 Task: Schedule a budget planning session.
Action: Mouse moved to (94, 117)
Screenshot: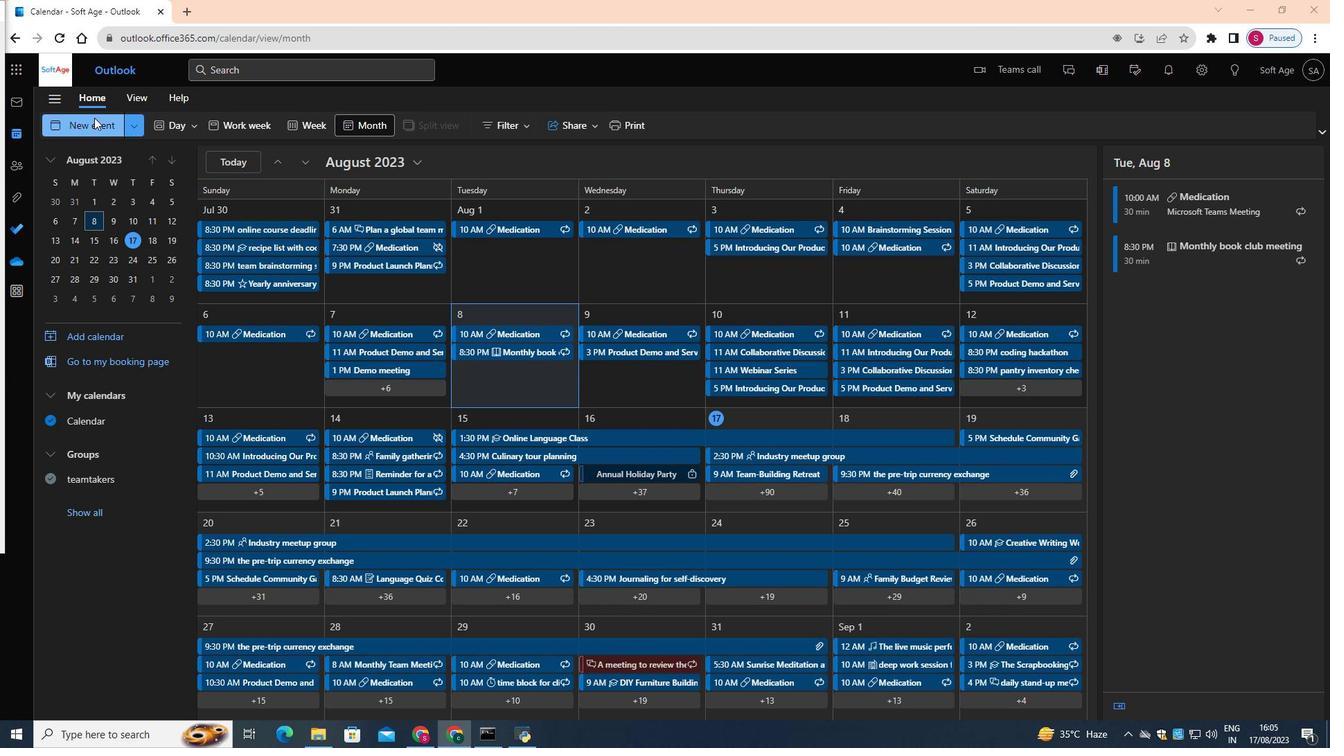 
Action: Mouse pressed left at (94, 117)
Screenshot: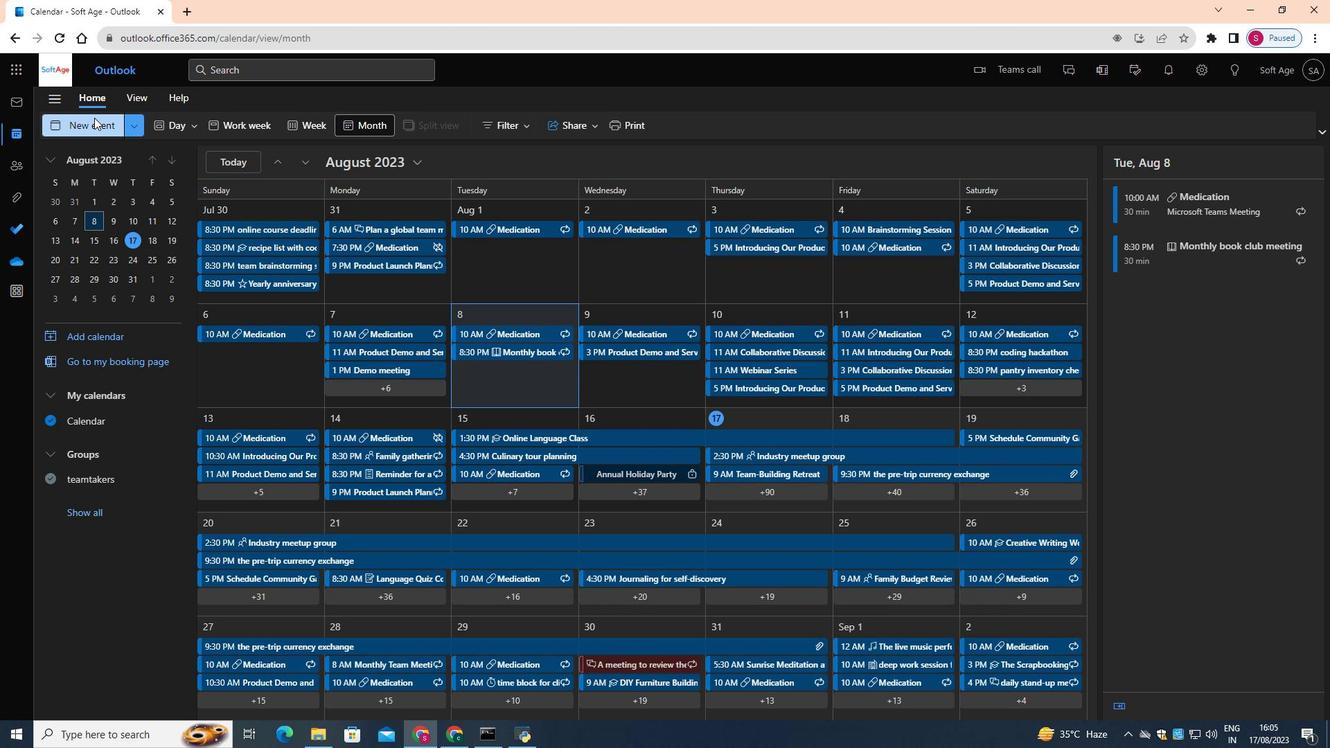 
Action: Mouse moved to (431, 216)
Screenshot: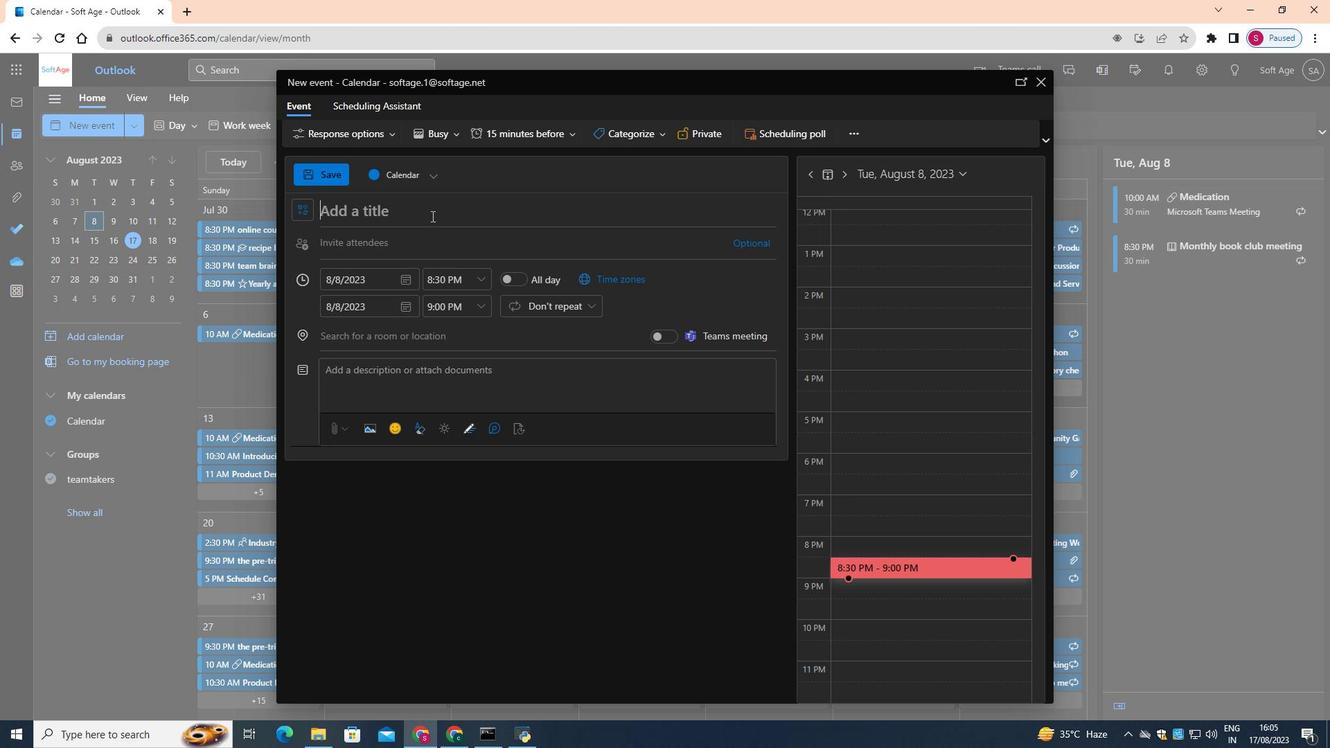 
Action: Mouse pressed left at (431, 216)
Screenshot: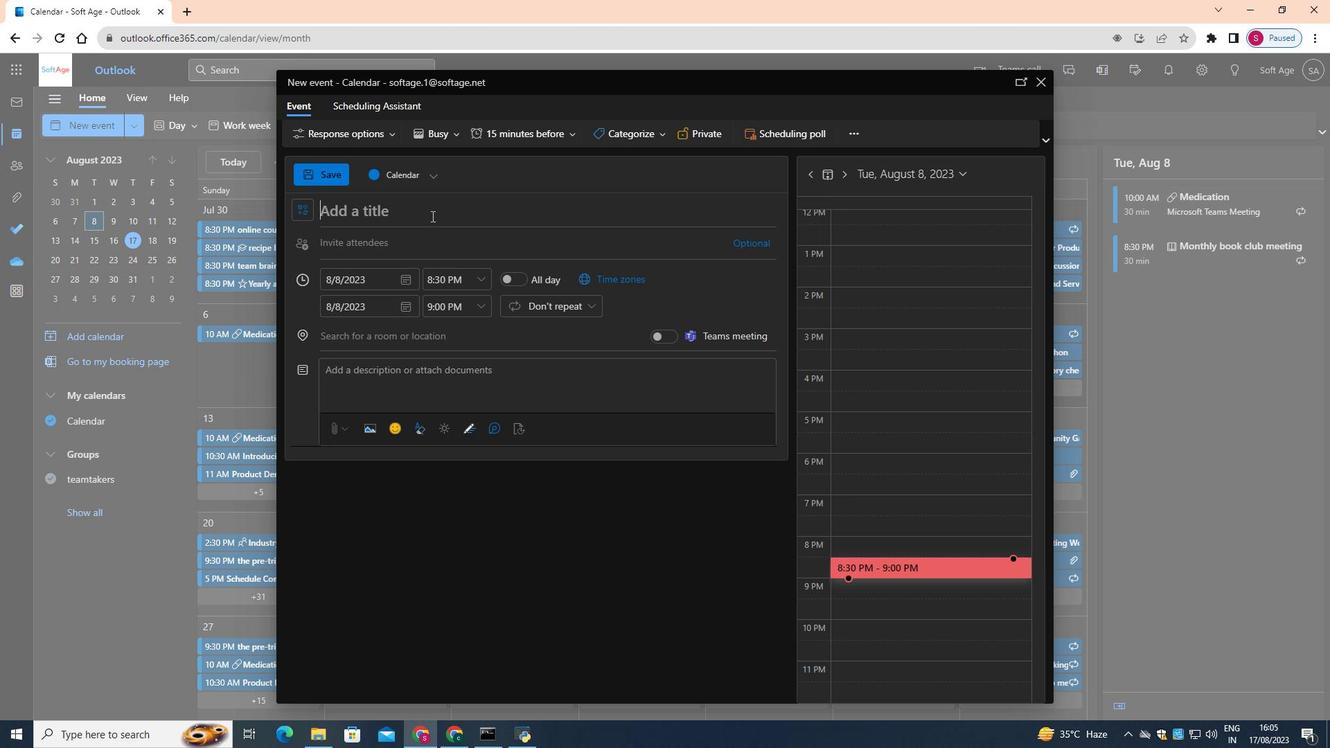 
Action: Key pressed <Key.shift>Budget<Key.space><Key.shift>Planning<Key.space><Key.shift>Session
Screenshot: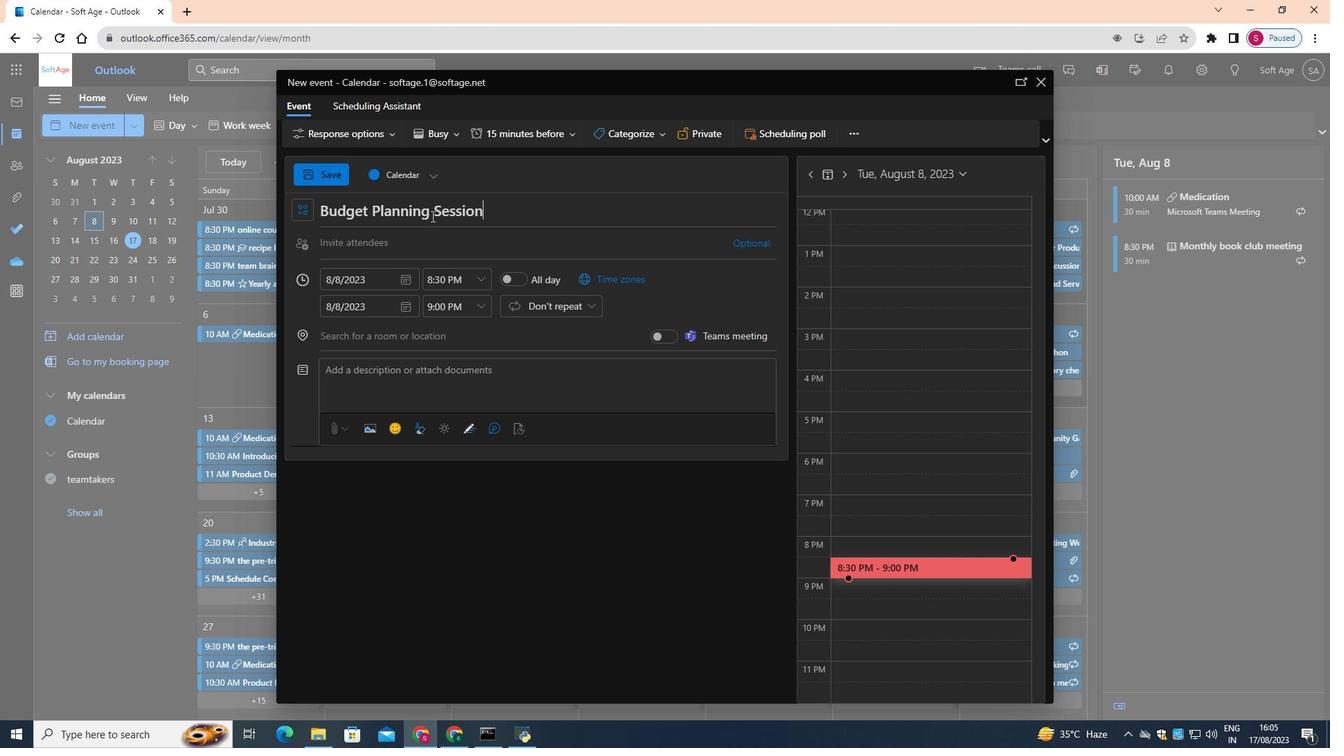 
Action: Mouse moved to (403, 282)
Screenshot: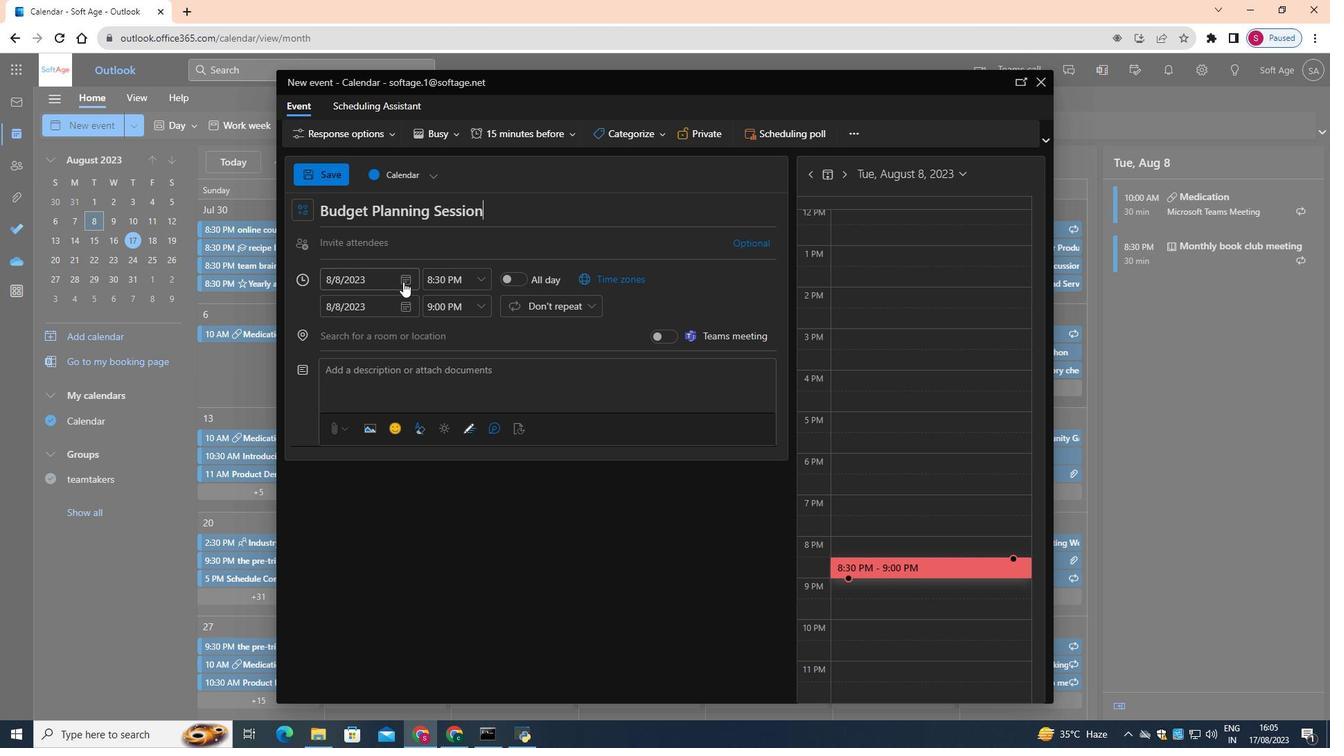 
Action: Mouse pressed left at (403, 282)
Screenshot: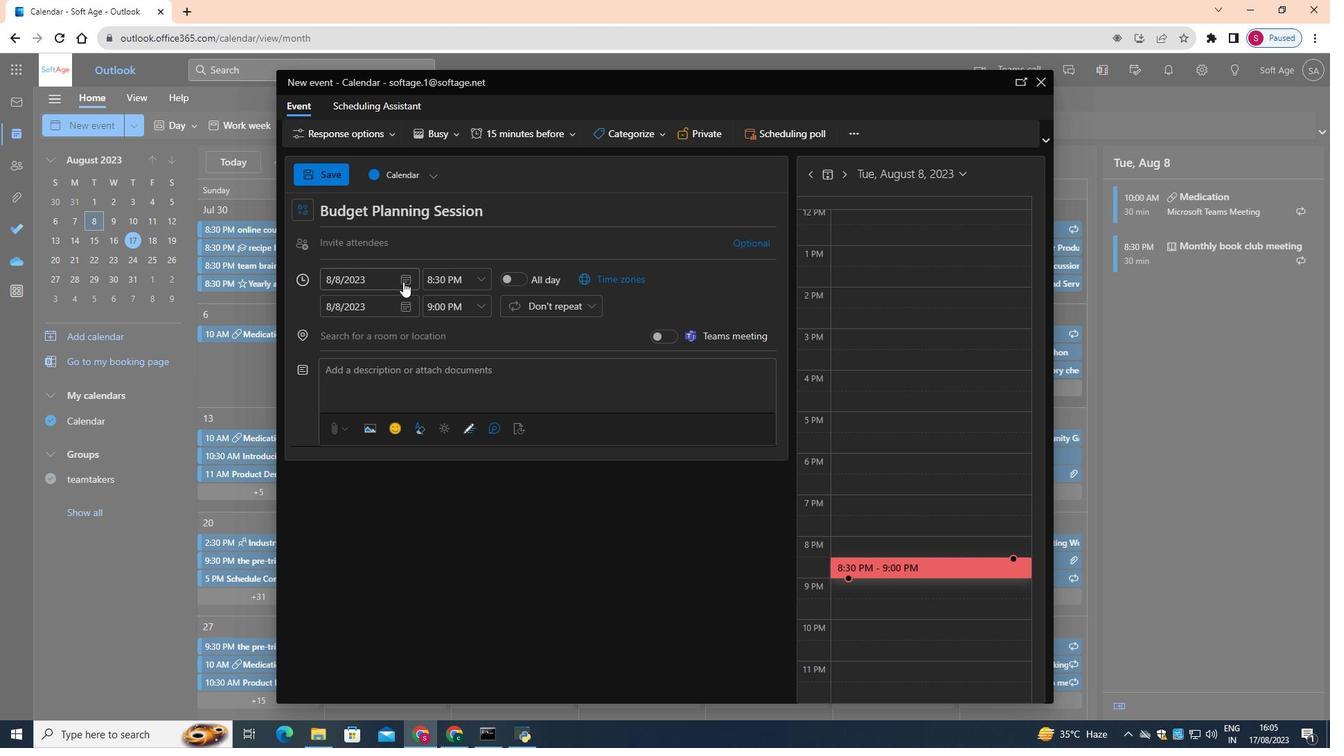 
Action: Mouse moved to (394, 406)
Screenshot: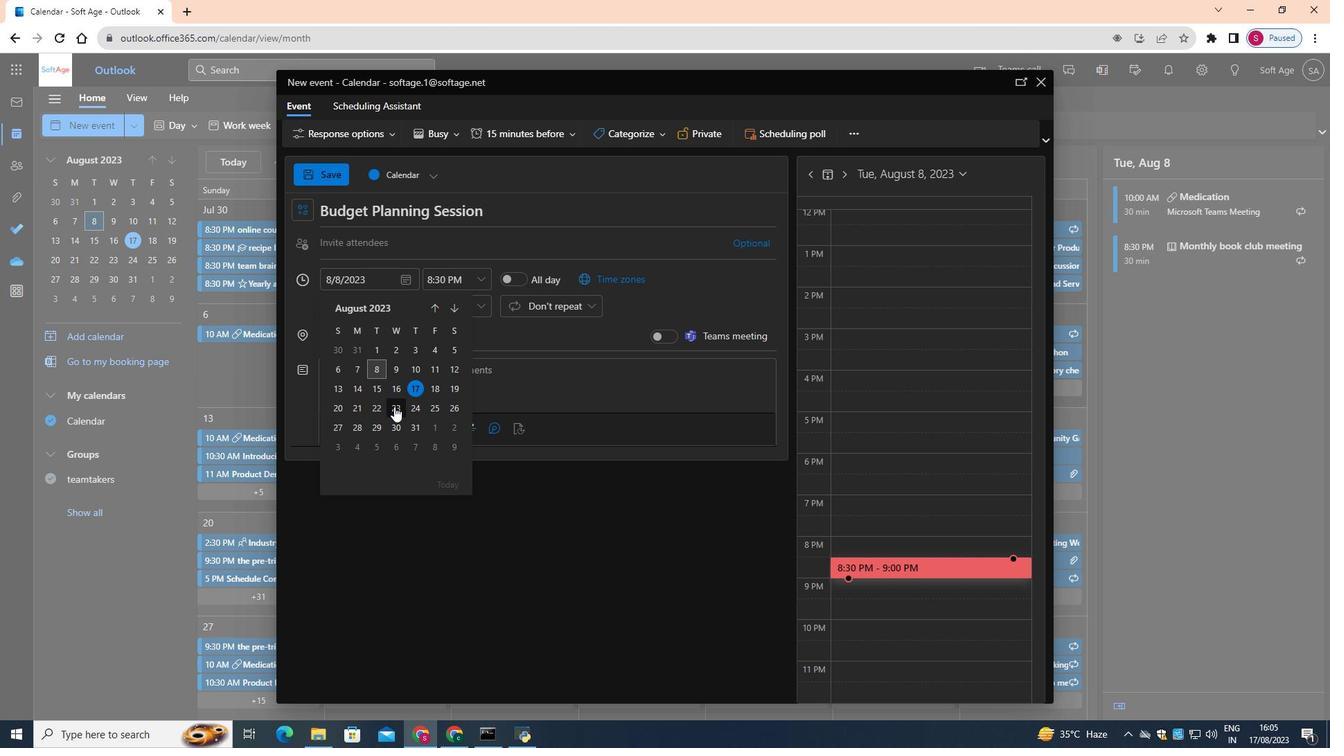 
Action: Mouse pressed left at (394, 406)
Screenshot: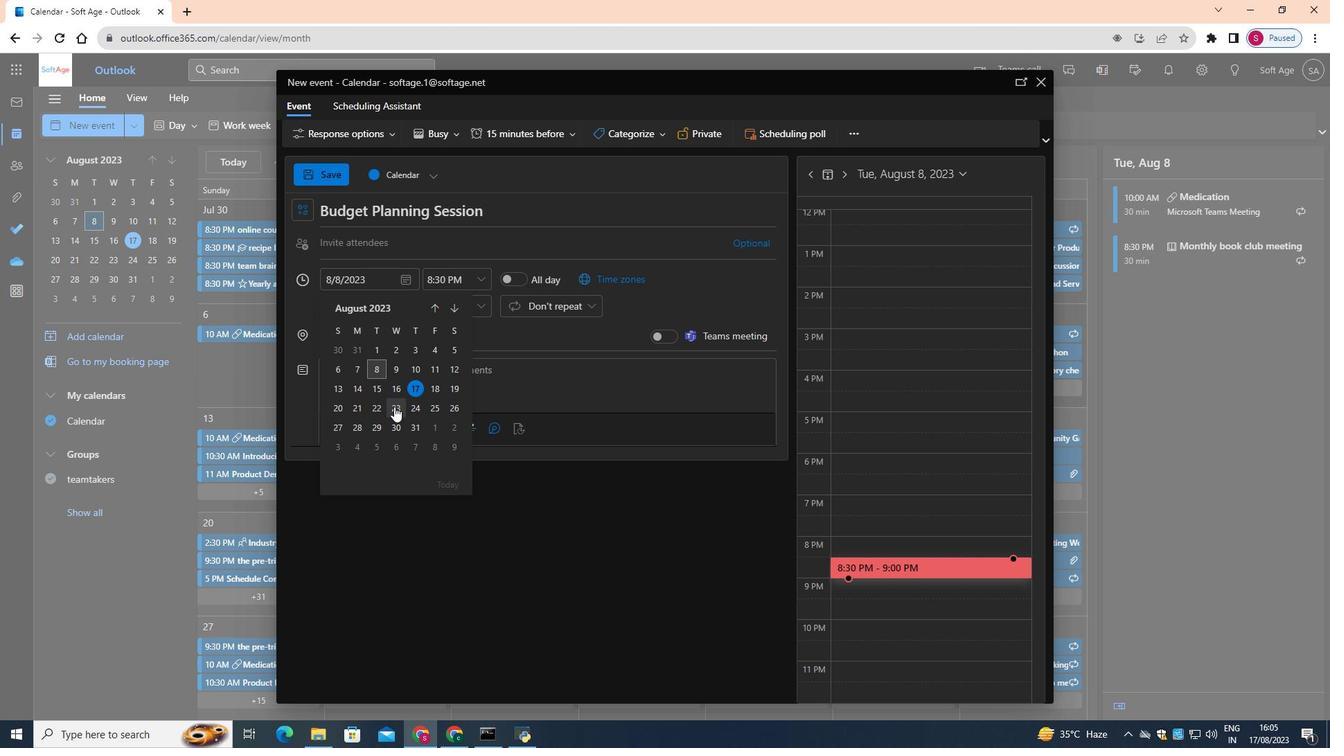 
Action: Mouse moved to (480, 281)
Screenshot: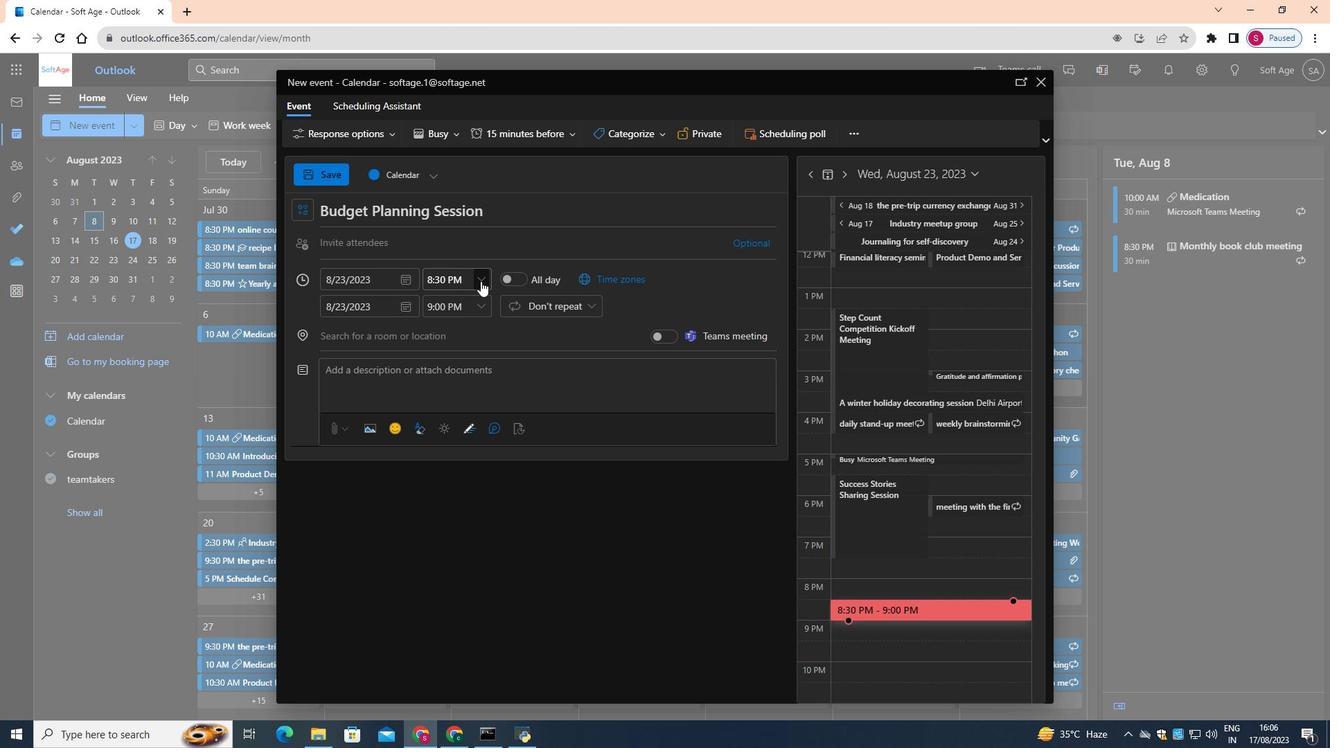 
Action: Mouse pressed left at (480, 281)
Screenshot: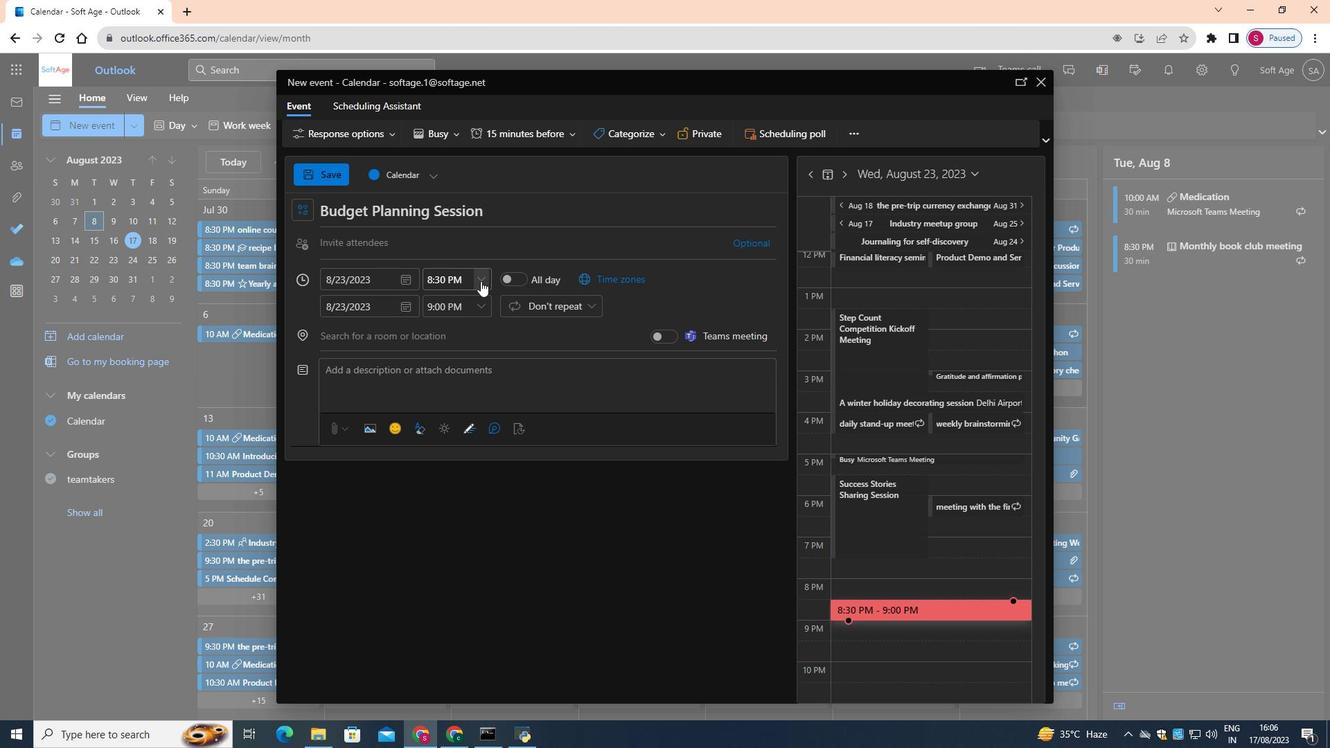 
Action: Mouse moved to (456, 341)
Screenshot: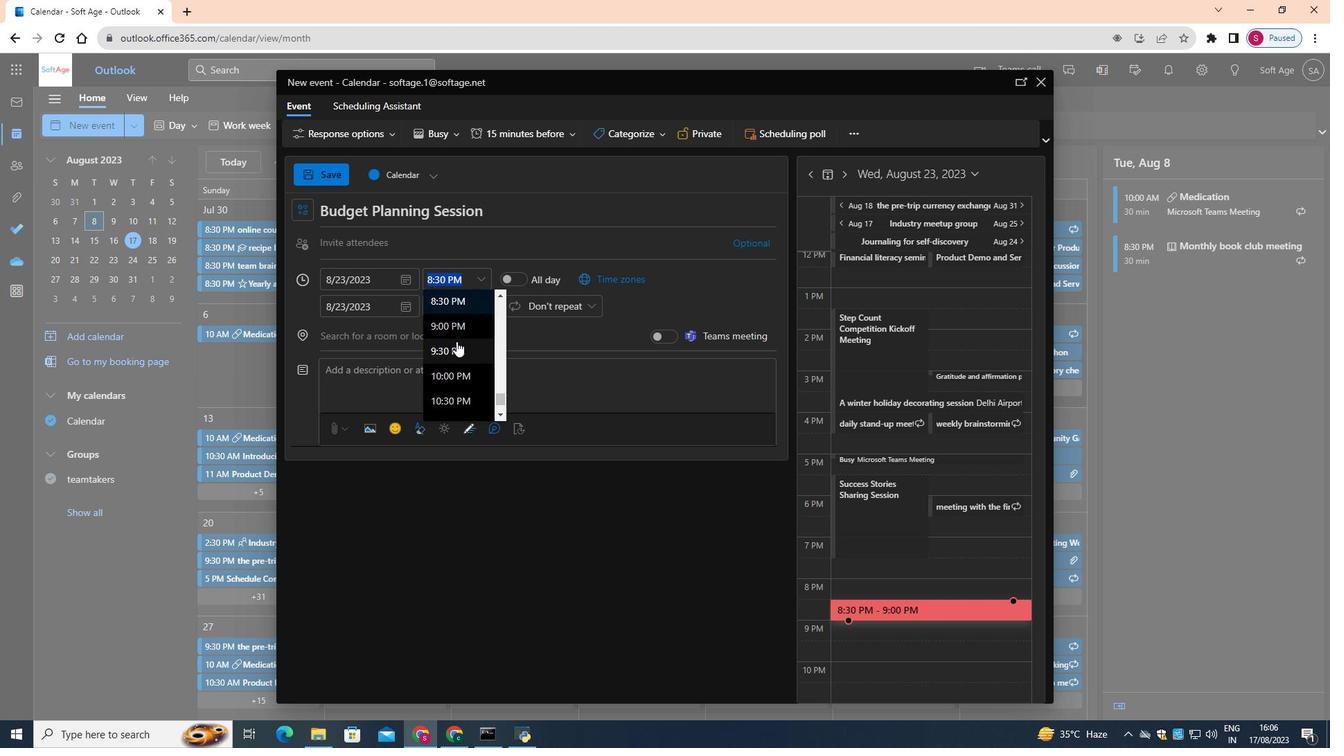 
Action: Mouse scrolled (456, 340) with delta (0, 0)
Screenshot: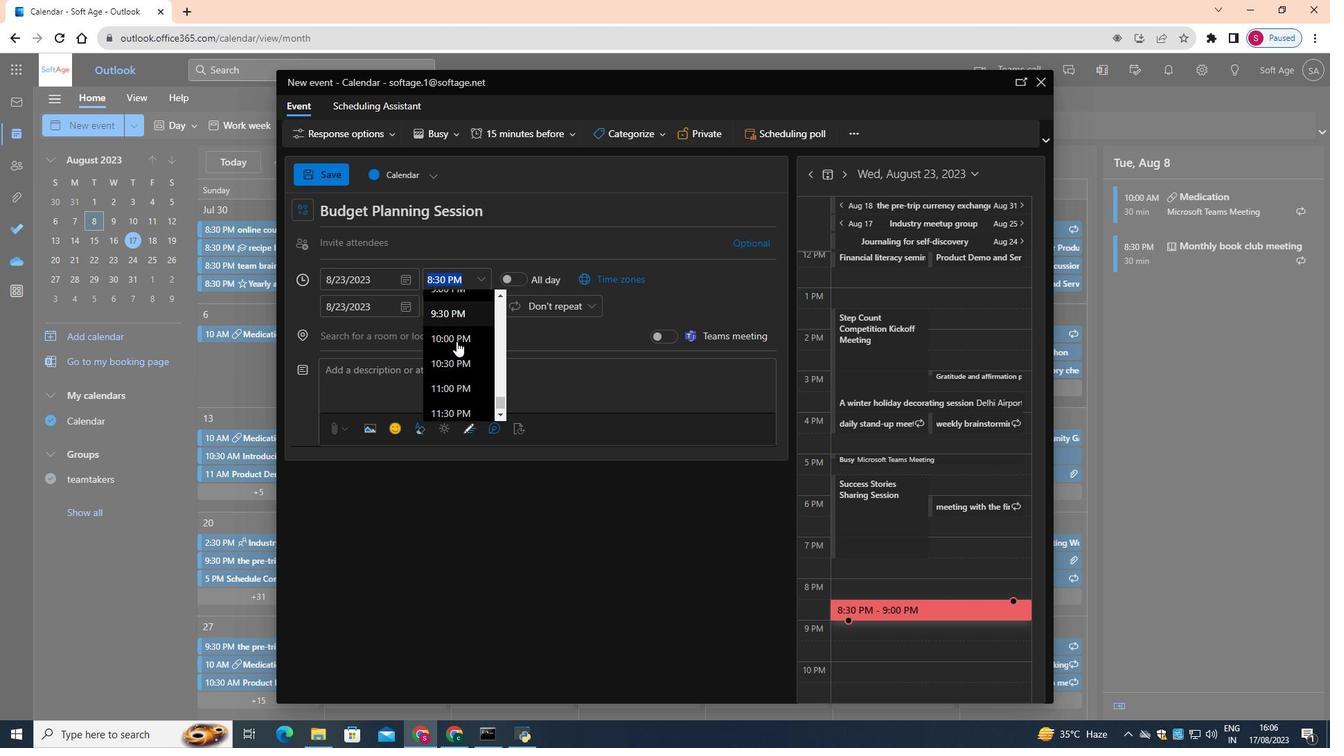 
Action: Mouse moved to (440, 377)
Screenshot: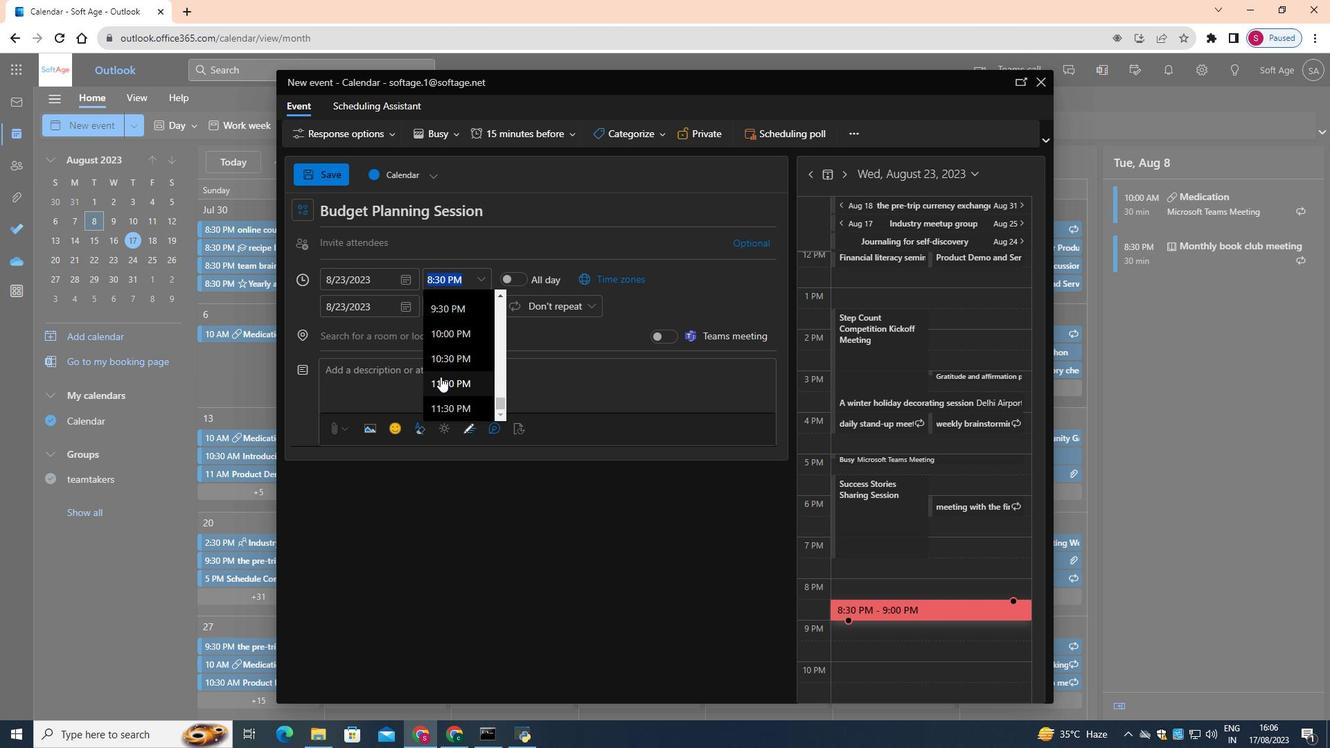 
Action: Mouse pressed left at (440, 377)
Screenshot: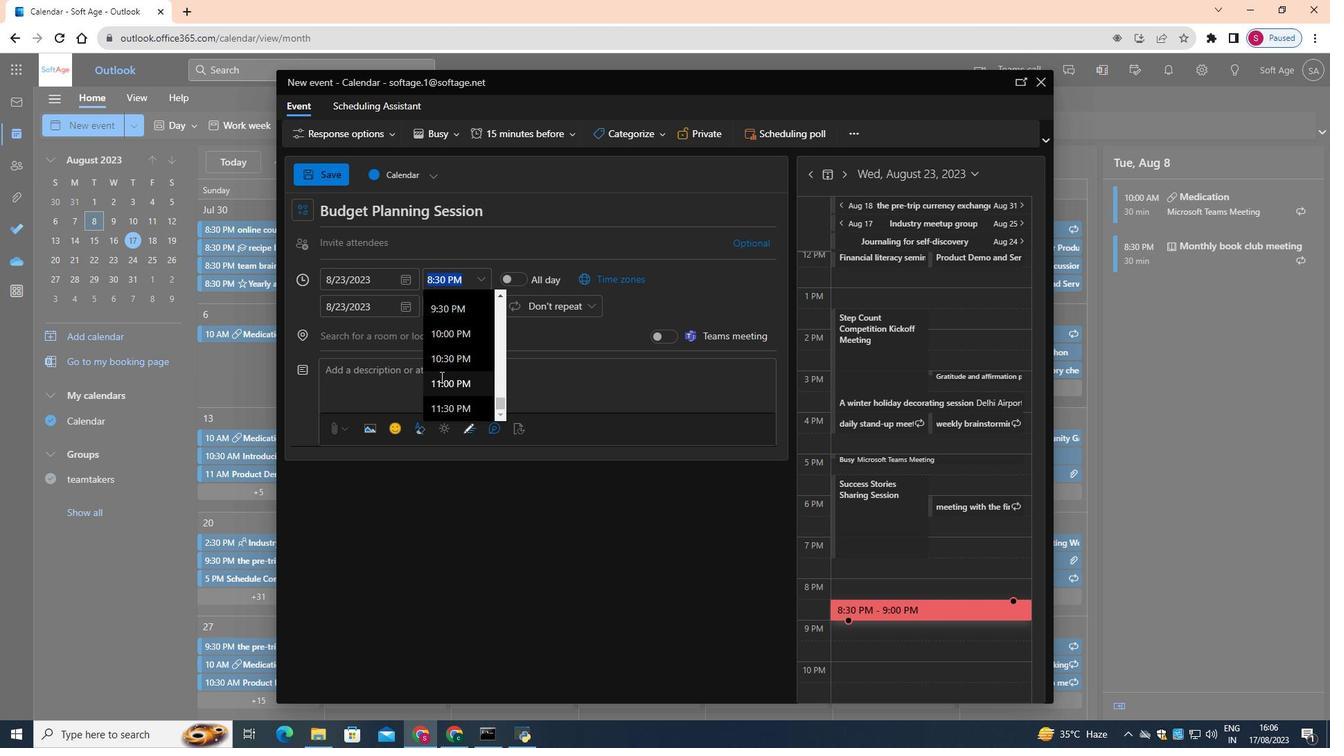 
Action: Mouse moved to (483, 304)
Screenshot: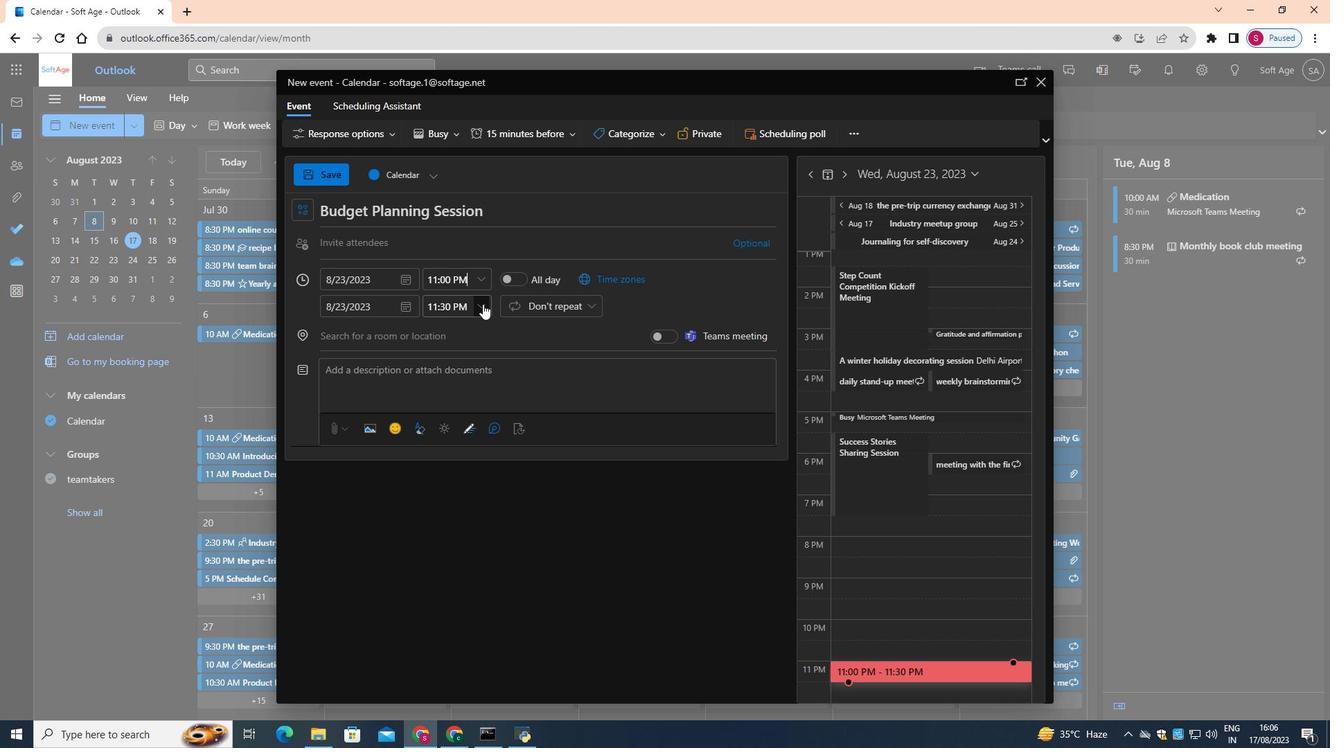 
Action: Mouse pressed left at (483, 304)
Screenshot: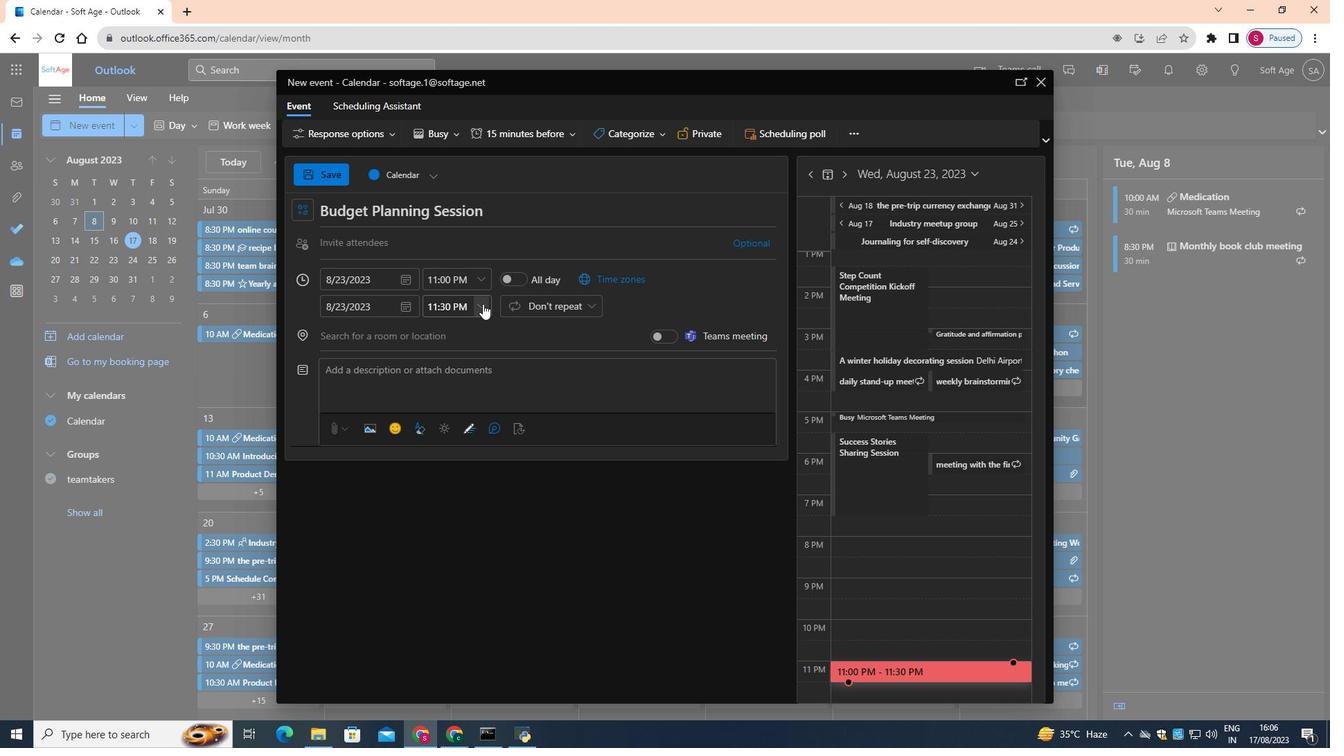 
Action: Mouse moved to (462, 344)
Screenshot: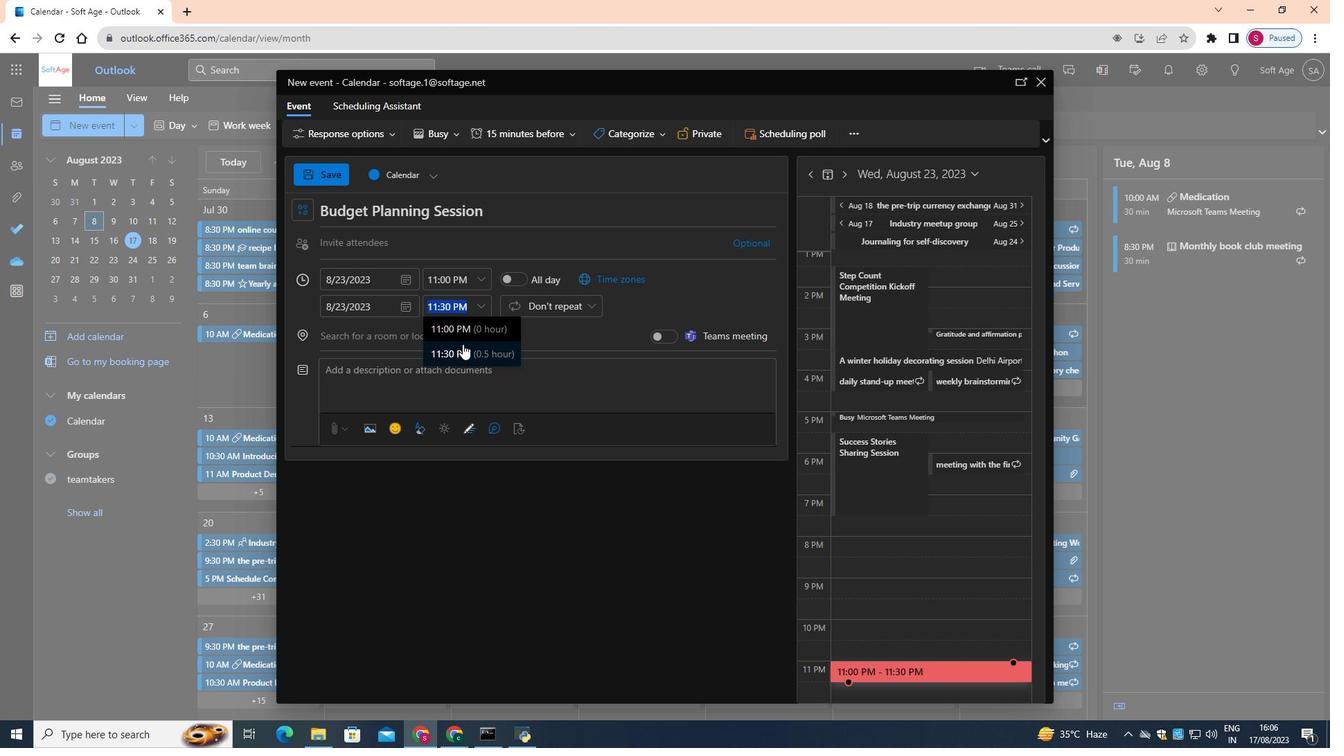 
Action: Mouse scrolled (462, 343) with delta (0, 0)
Screenshot: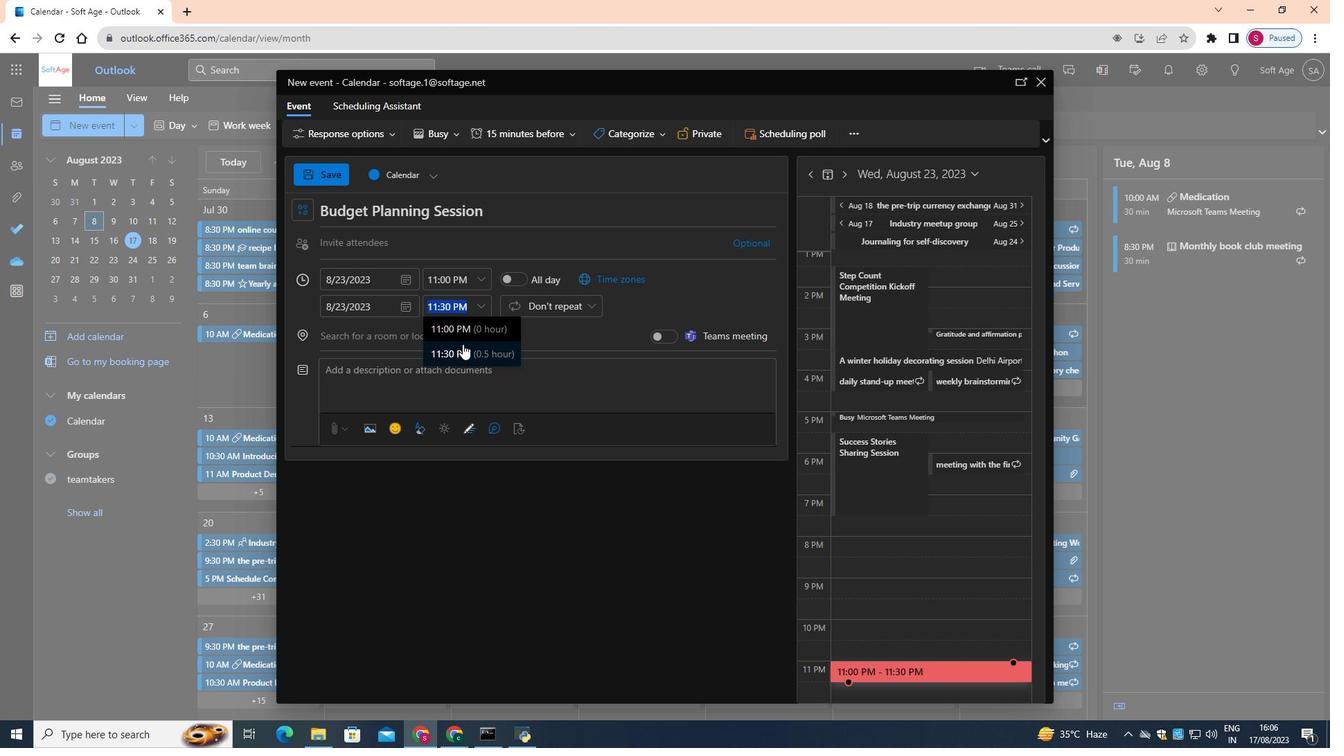 
Action: Mouse scrolled (462, 343) with delta (0, 0)
Screenshot: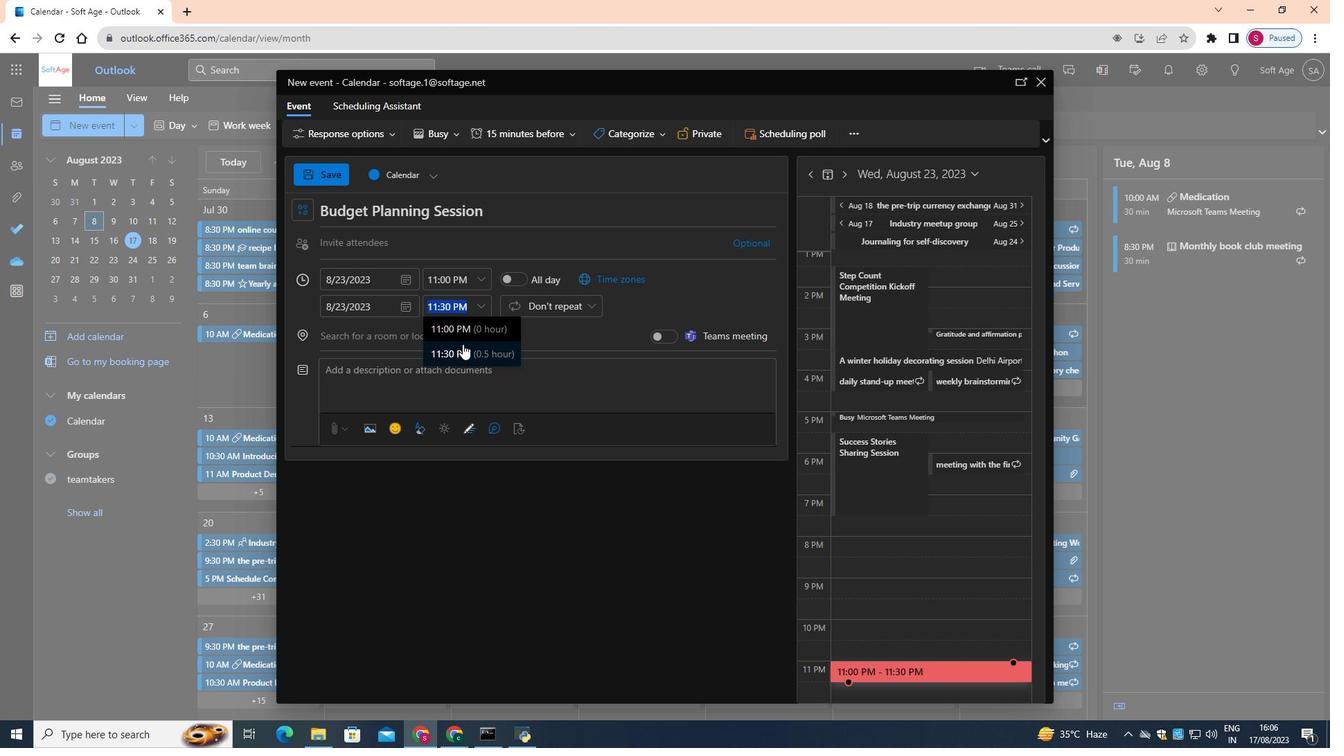 
Action: Mouse moved to (460, 347)
Screenshot: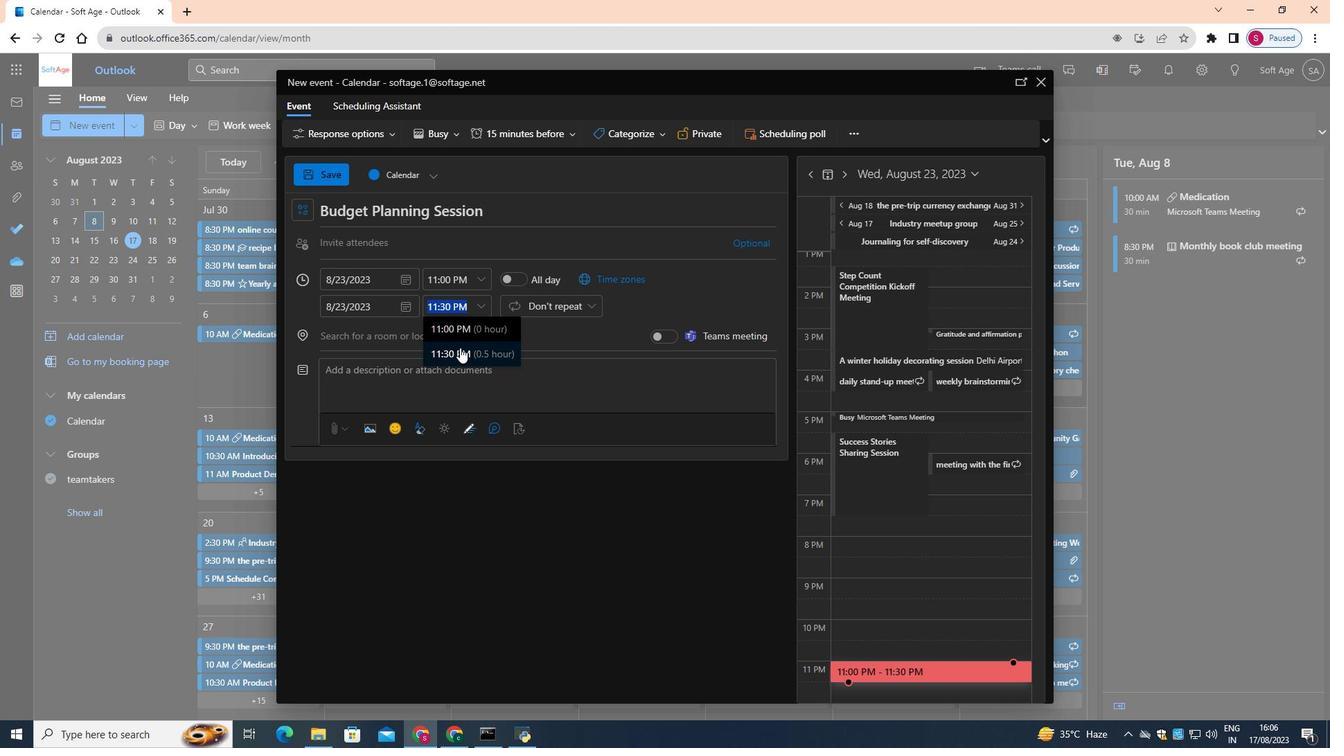 
Action: Mouse pressed left at (460, 347)
Screenshot: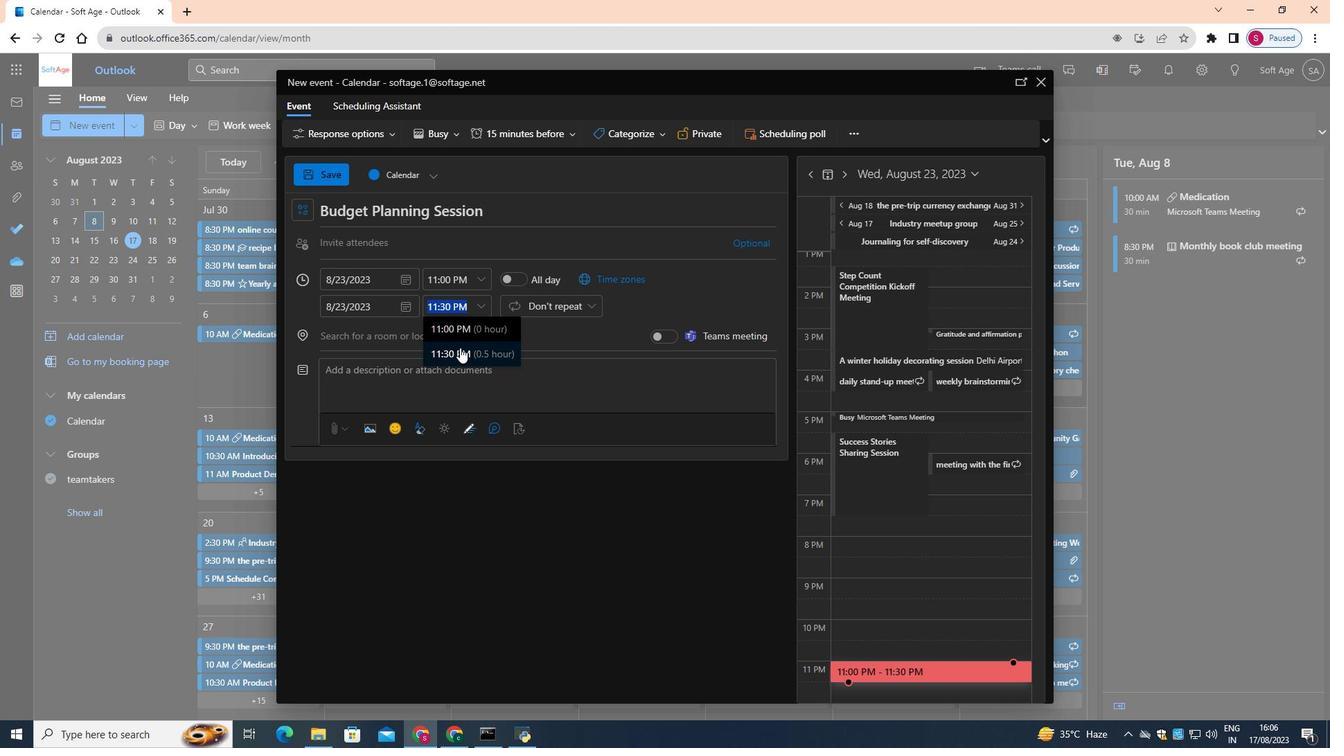 
Action: Mouse moved to (557, 396)
Screenshot: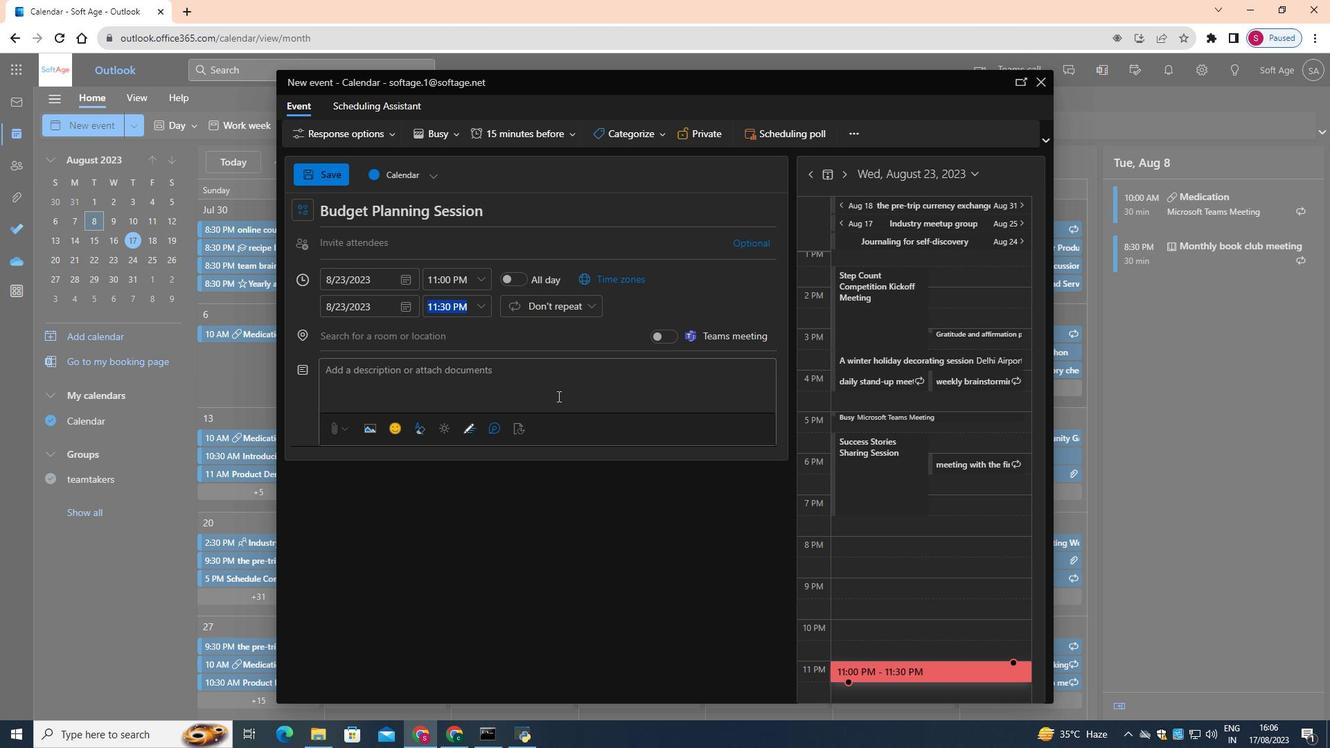 
Action: Mouse pressed left at (557, 396)
Screenshot: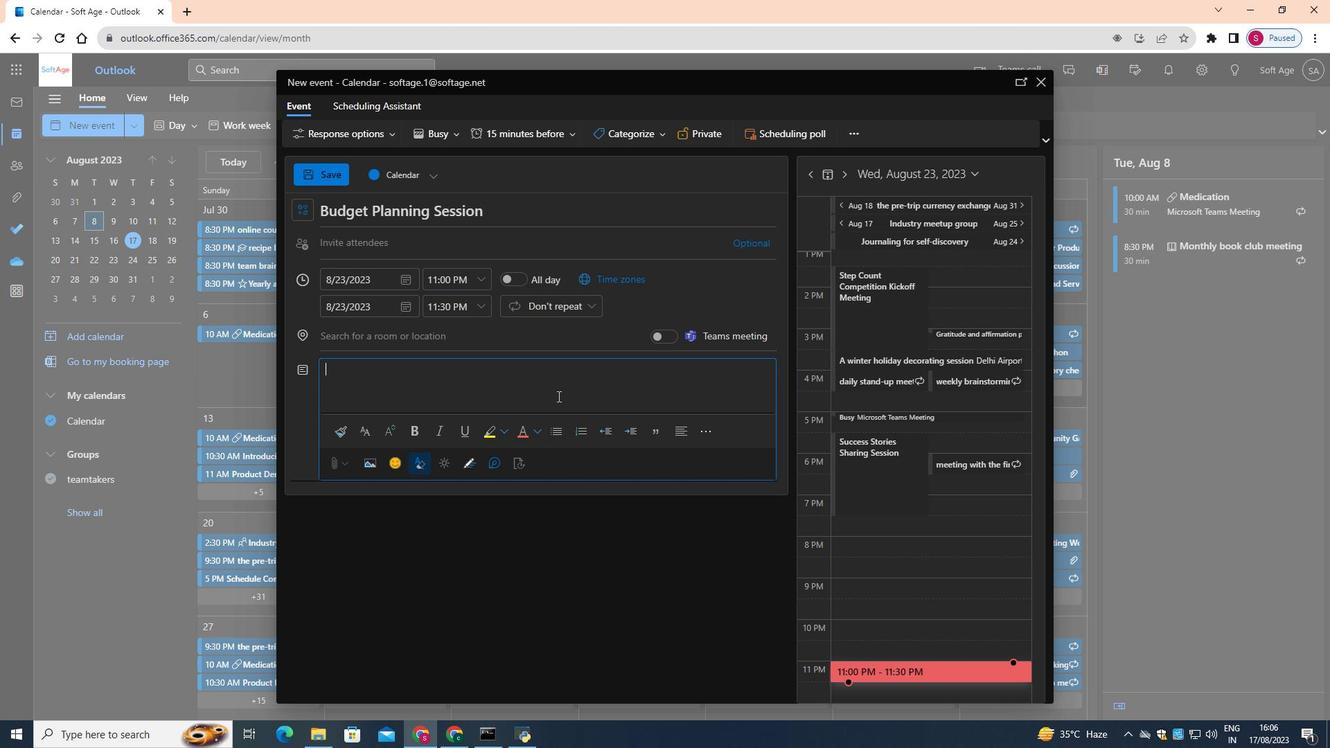 
Action: Key pressed <Key.shift>Take<Key.space>control<Key.space>of<Key.space>your<Key.space>finances<Key.space>with<Key.space>our<Key.space><Key.shift>Budget<Key.space><Key.shift>Planning<Key.space><Key.shift>Session.<Key.space><Key.shift>Join<Key.space>us<Key.space>for<Key.space>an<Key.space>informative<Key.space>and<Key.space>interactive<Key.space>workshop<Key.space>where<Key.space>you'll<Key.space>learn<Key.space>practical<Key.space>strategies<Key.space>to<Key.space>create<Key.space>and<Key.space>manage<Key.space>a<Key.space>successful<Key.space>budget.
Screenshot: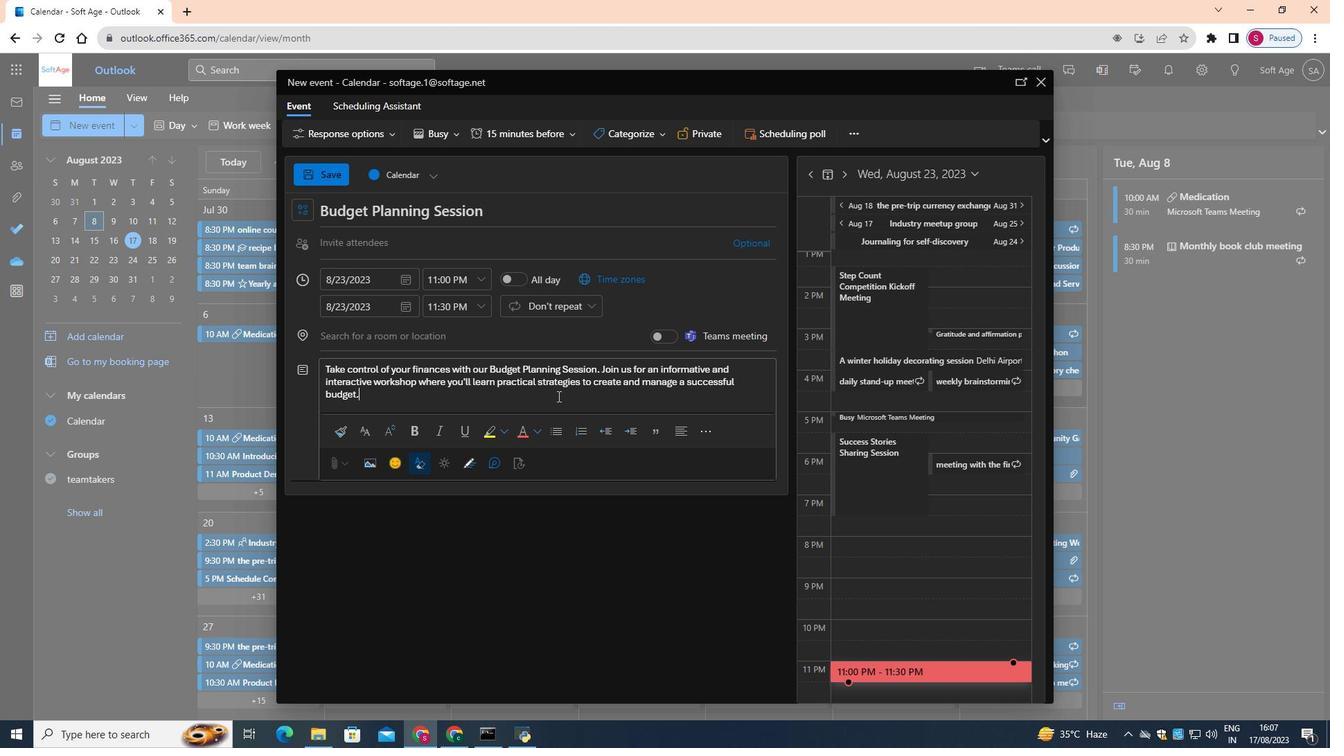 
Action: Mouse moved to (323, 178)
Screenshot: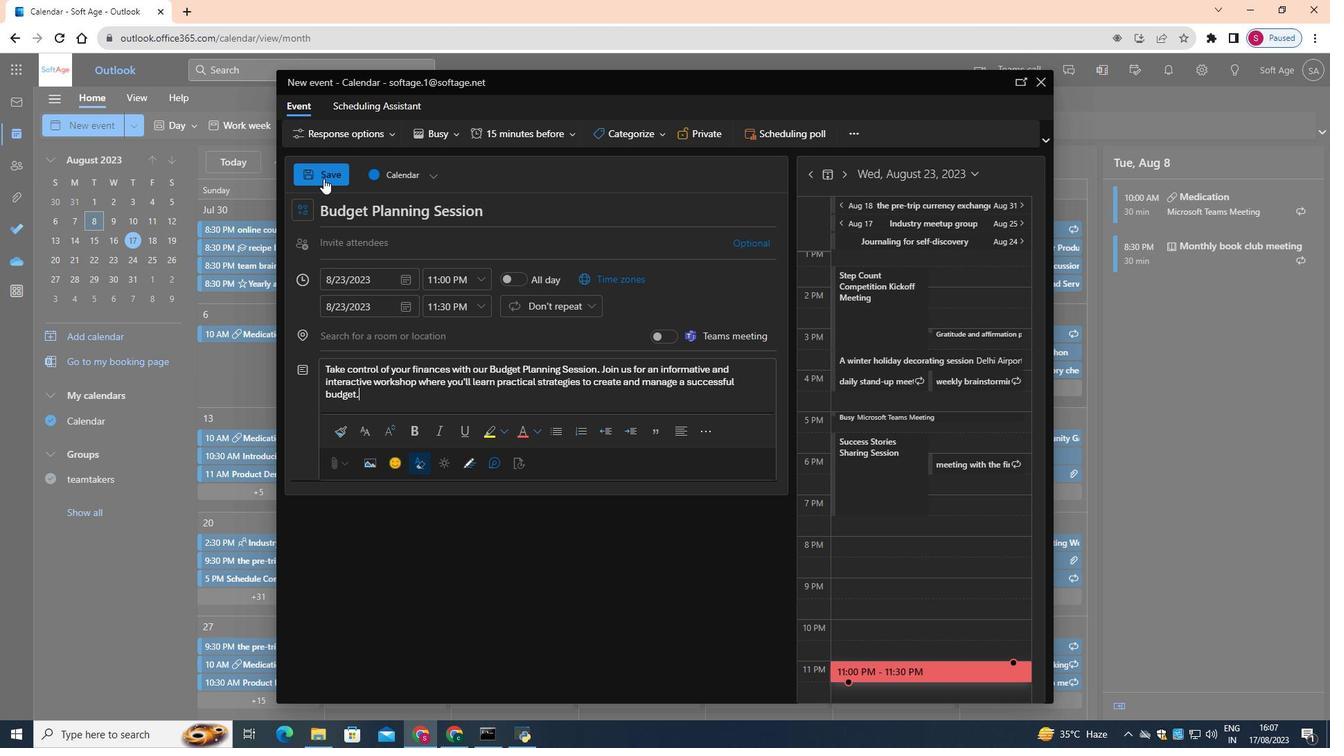 
Action: Mouse pressed left at (323, 178)
Screenshot: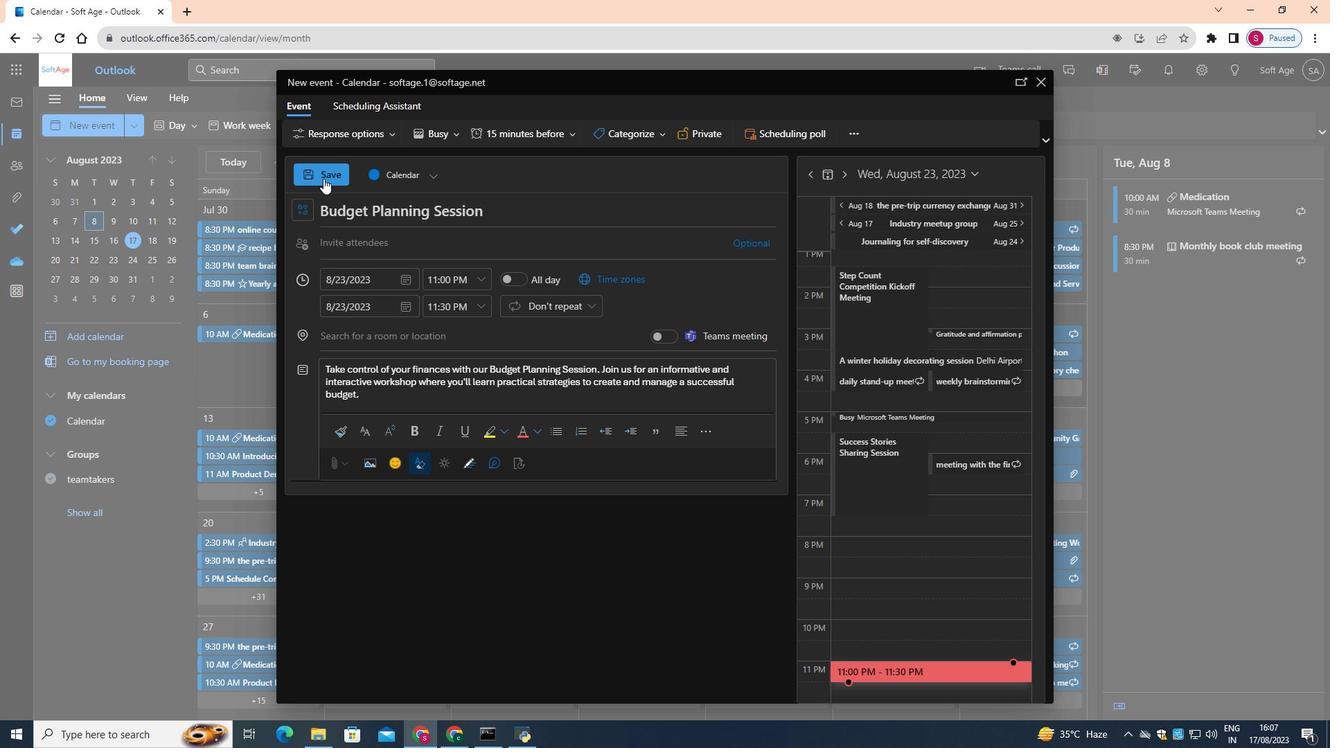 
